 Task: Set the date metadata to "November 30, 2023".
Action: Mouse moved to (115, 16)
Screenshot: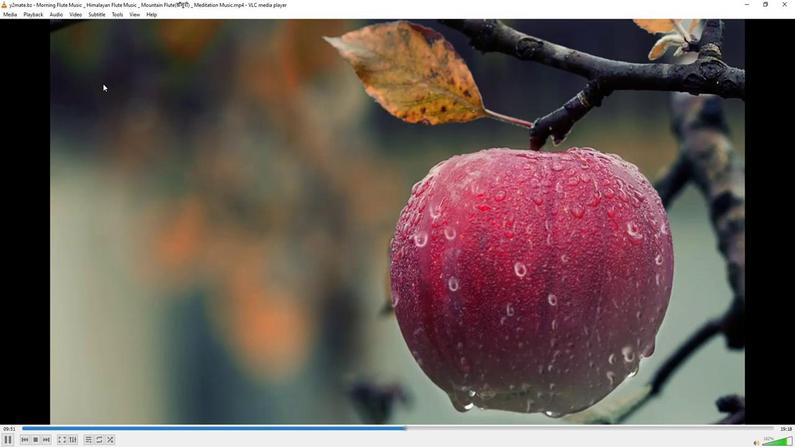 
Action: Mouse pressed left at (115, 16)
Screenshot: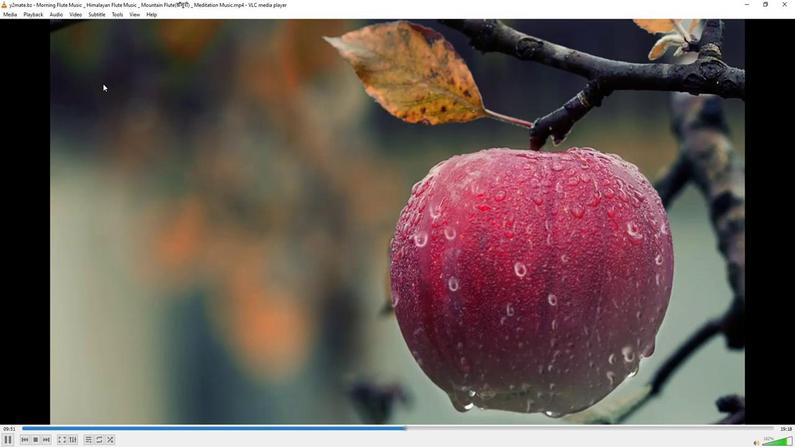 
Action: Mouse moved to (133, 114)
Screenshot: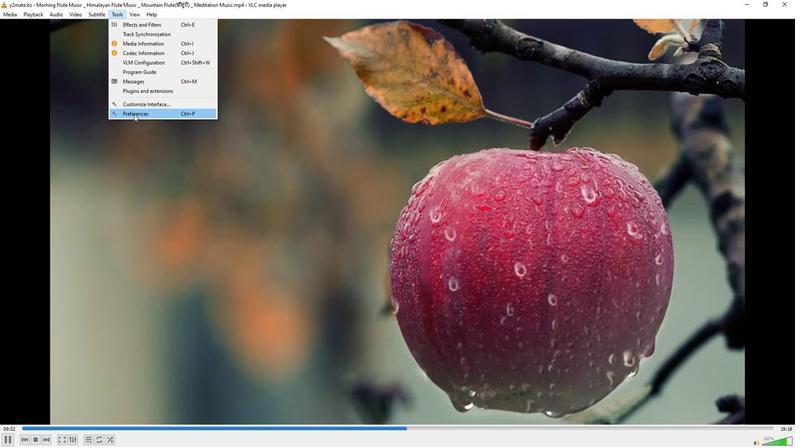 
Action: Mouse pressed left at (133, 114)
Screenshot: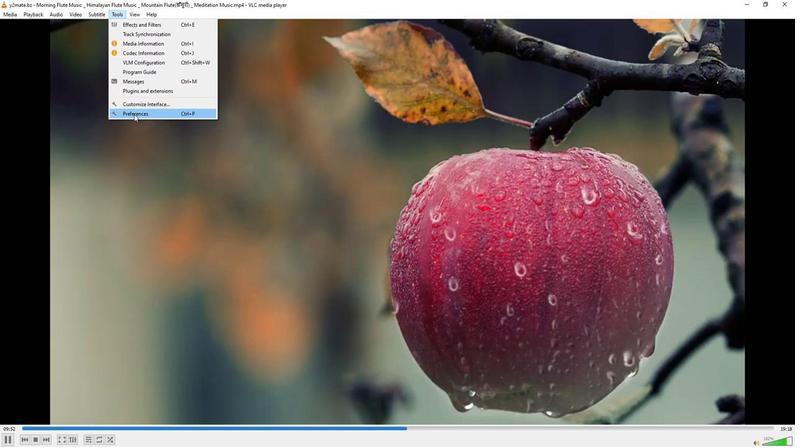 
Action: Mouse moved to (262, 364)
Screenshot: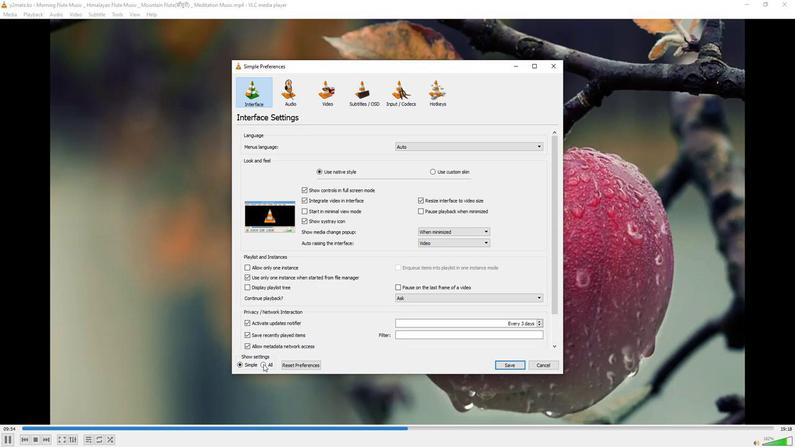 
Action: Mouse pressed left at (262, 364)
Screenshot: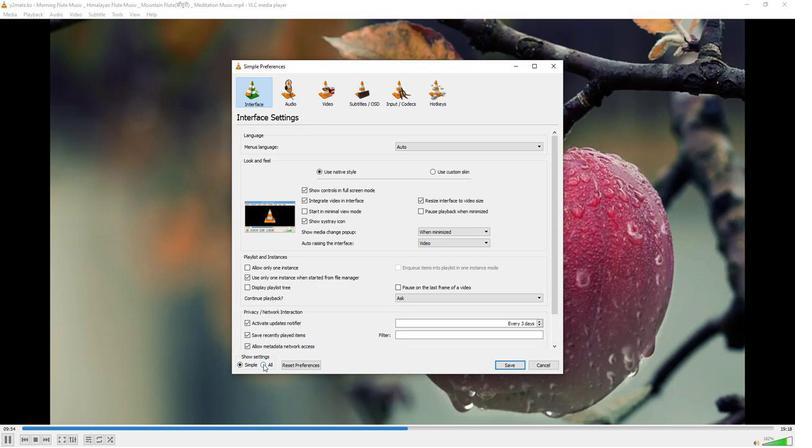 
Action: Mouse moved to (262, 212)
Screenshot: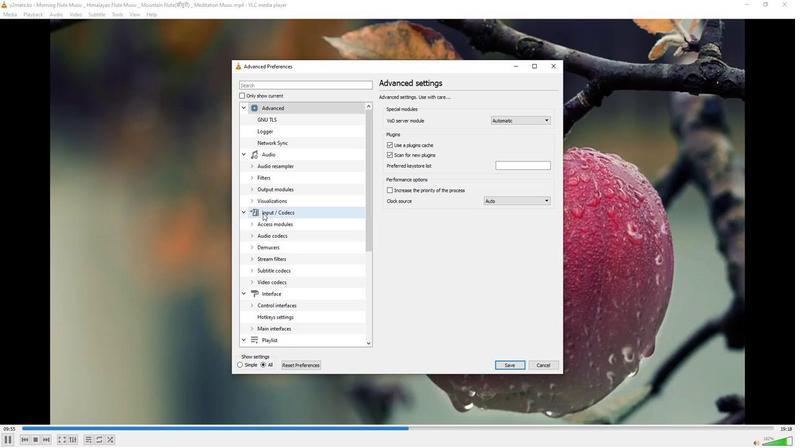 
Action: Mouse pressed left at (262, 212)
Screenshot: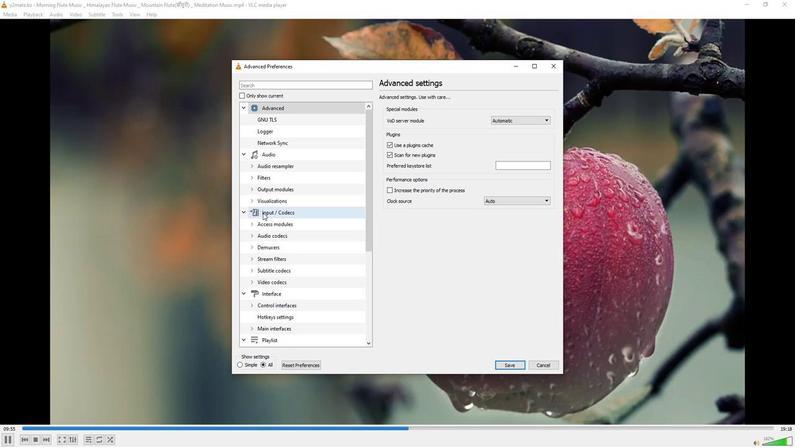 
Action: Mouse moved to (435, 319)
Screenshot: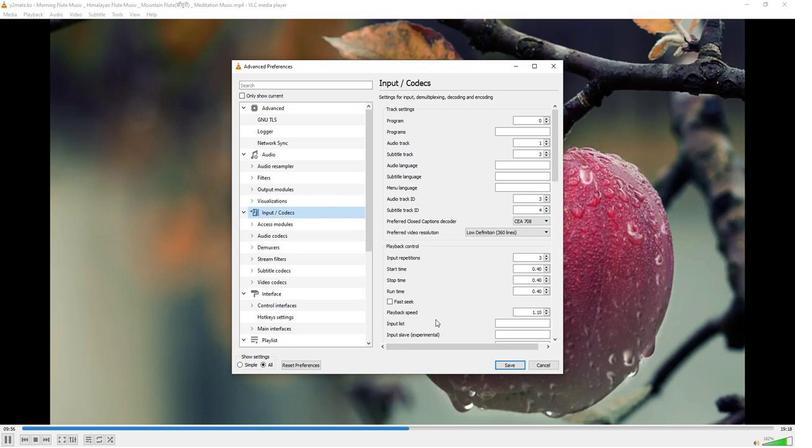 
Action: Mouse scrolled (435, 318) with delta (0, 0)
Screenshot: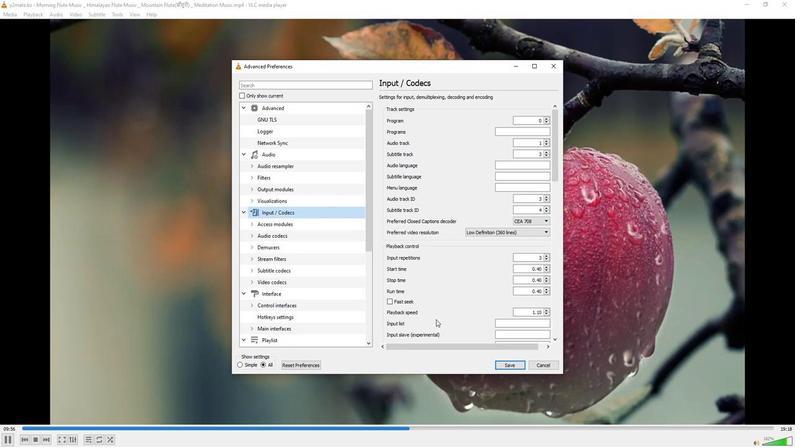 
Action: Mouse scrolled (435, 318) with delta (0, 0)
Screenshot: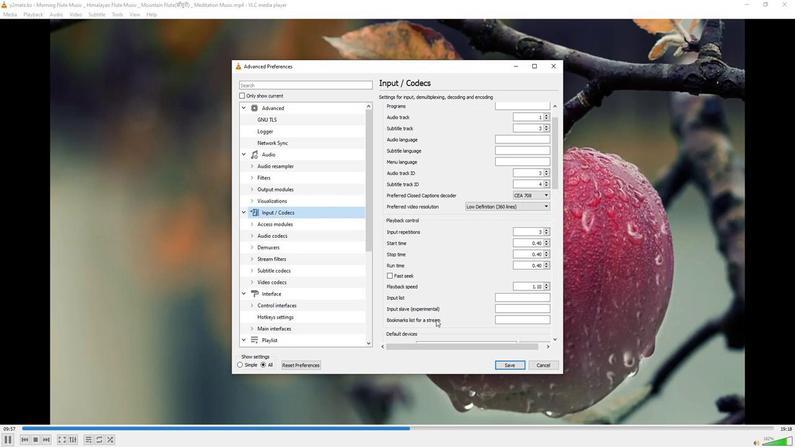 
Action: Mouse scrolled (435, 318) with delta (0, 0)
Screenshot: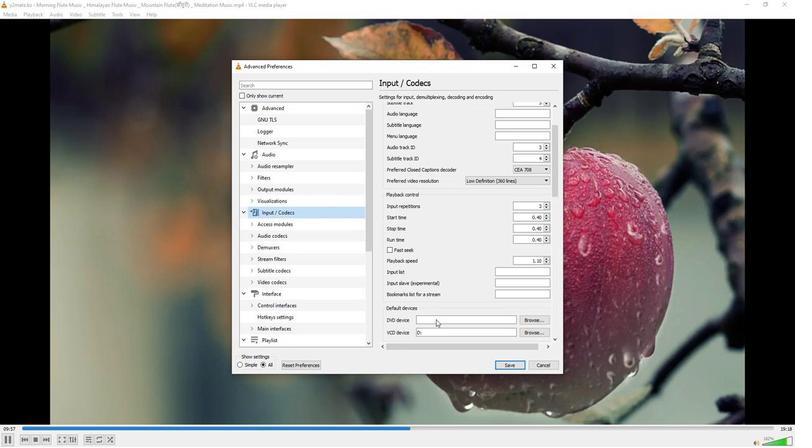 
Action: Mouse scrolled (435, 318) with delta (0, 0)
Screenshot: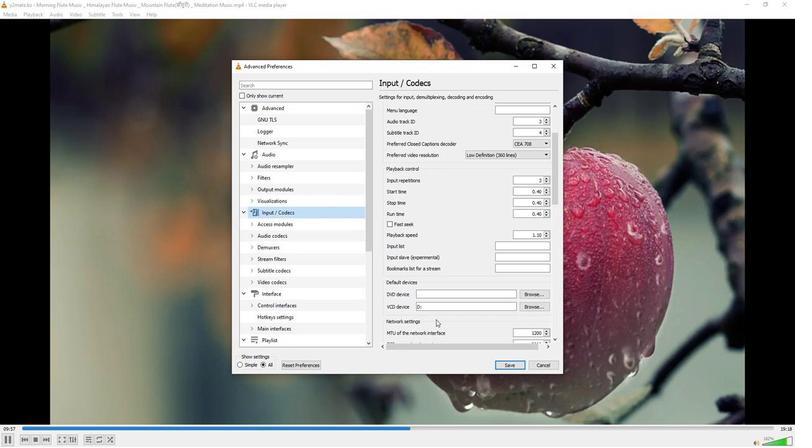 
Action: Mouse scrolled (435, 318) with delta (0, 0)
Screenshot: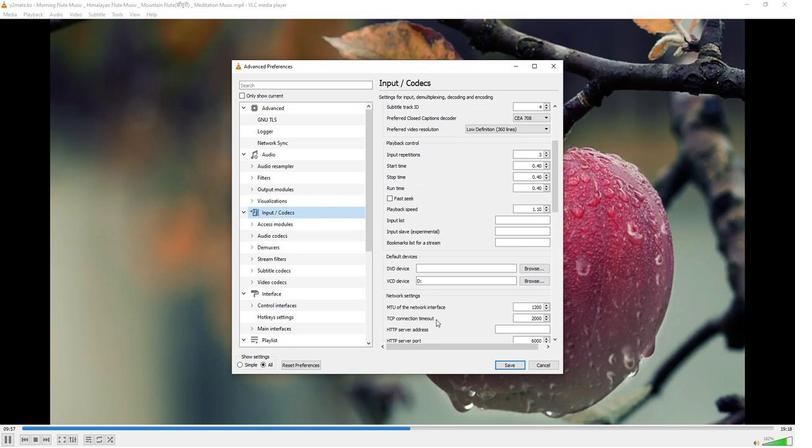
Action: Mouse scrolled (435, 318) with delta (0, 0)
Screenshot: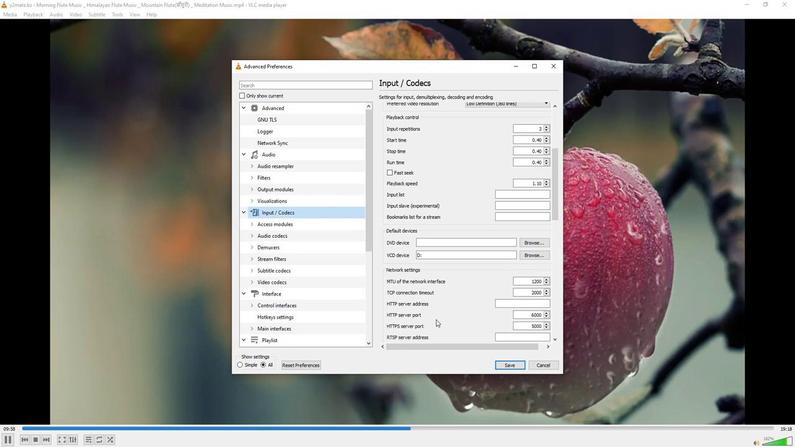 
Action: Mouse scrolled (435, 318) with delta (0, 0)
Screenshot: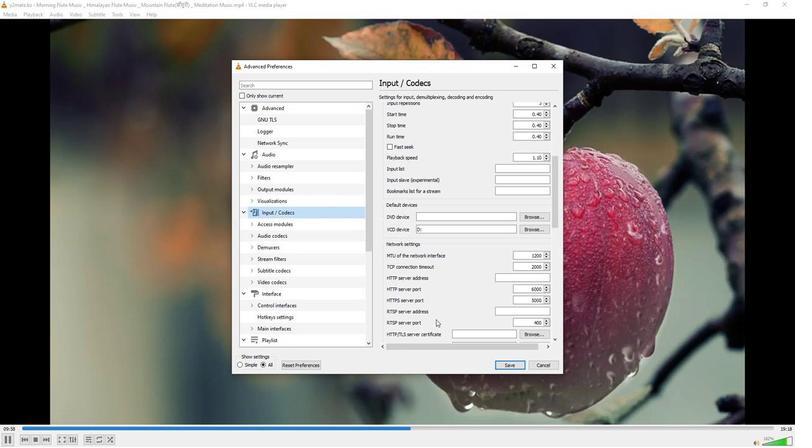 
Action: Mouse scrolled (435, 318) with delta (0, 0)
Screenshot: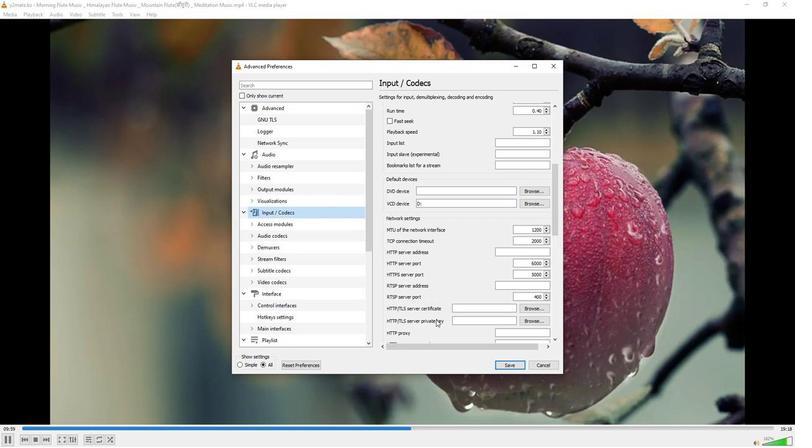 
Action: Mouse scrolled (435, 318) with delta (0, 0)
Screenshot: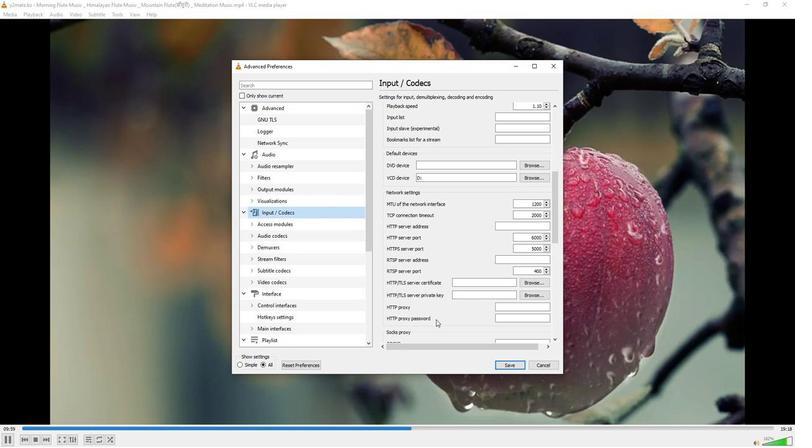 
Action: Mouse scrolled (435, 318) with delta (0, 0)
Screenshot: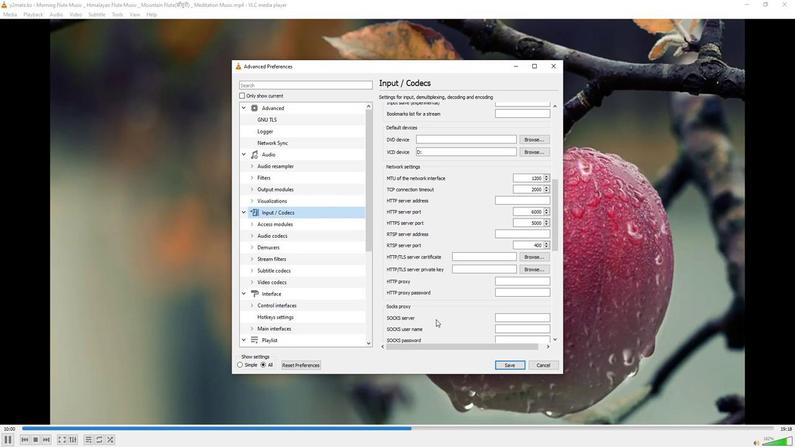 
Action: Mouse scrolled (435, 318) with delta (0, 0)
Screenshot: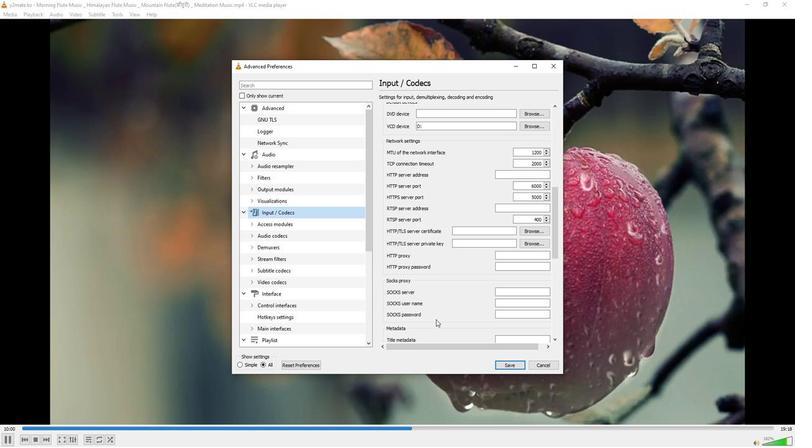 
Action: Mouse scrolled (435, 318) with delta (0, 0)
Screenshot: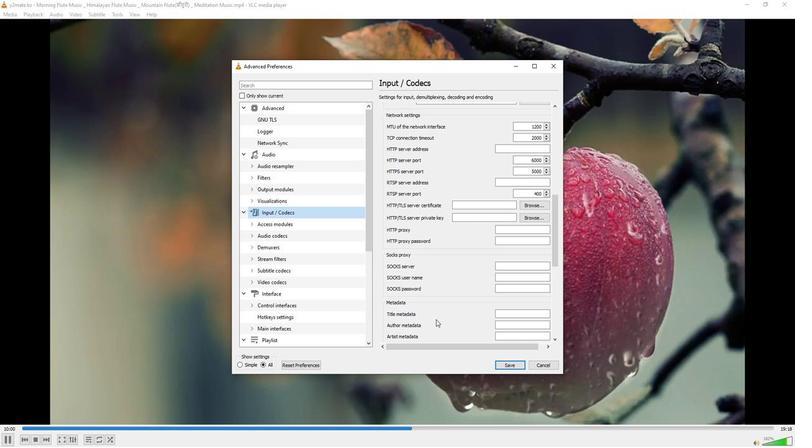 
Action: Mouse scrolled (435, 318) with delta (0, 0)
Screenshot: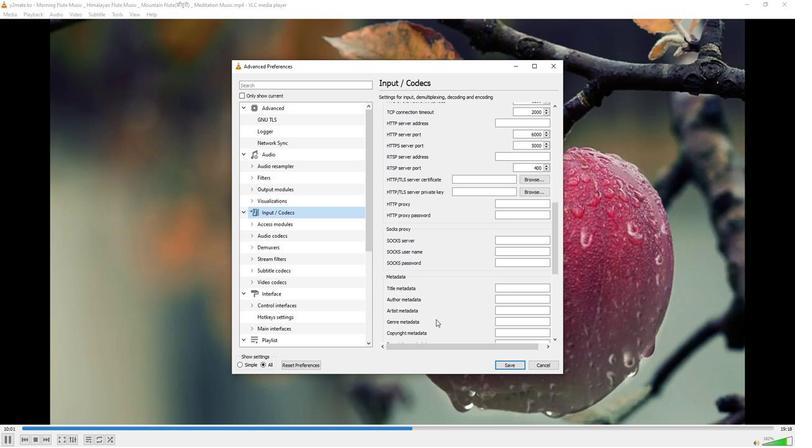 
Action: Mouse scrolled (435, 318) with delta (0, 0)
Screenshot: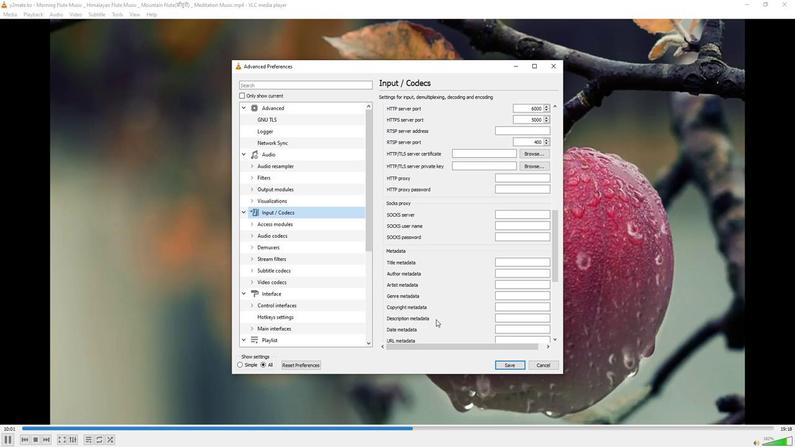 
Action: Mouse scrolled (435, 318) with delta (0, 0)
Screenshot: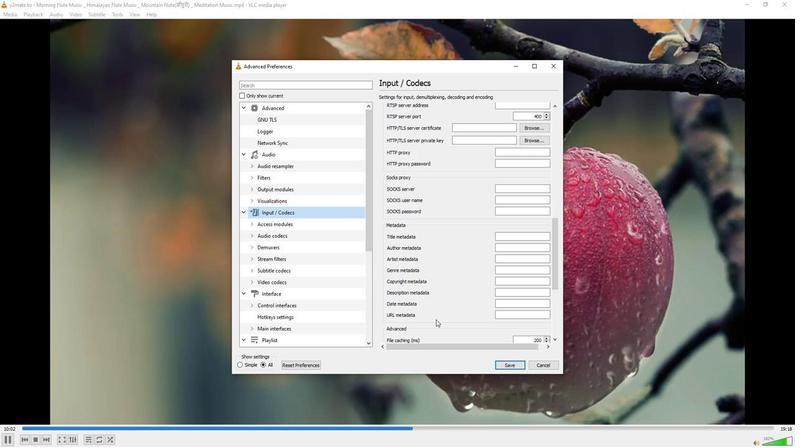 
Action: Mouse moved to (505, 279)
Screenshot: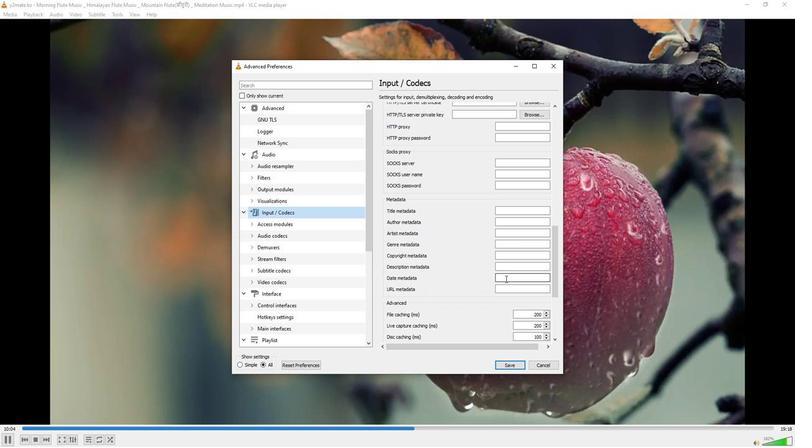
Action: Mouse pressed left at (505, 279)
Screenshot: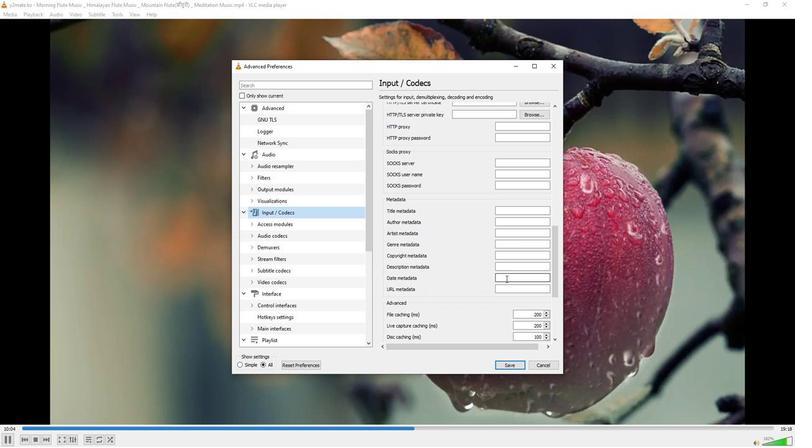 
Action: Key pressed <Key.shift><Key.shift>November<Key.space>30,<Key.space>2023
Screenshot: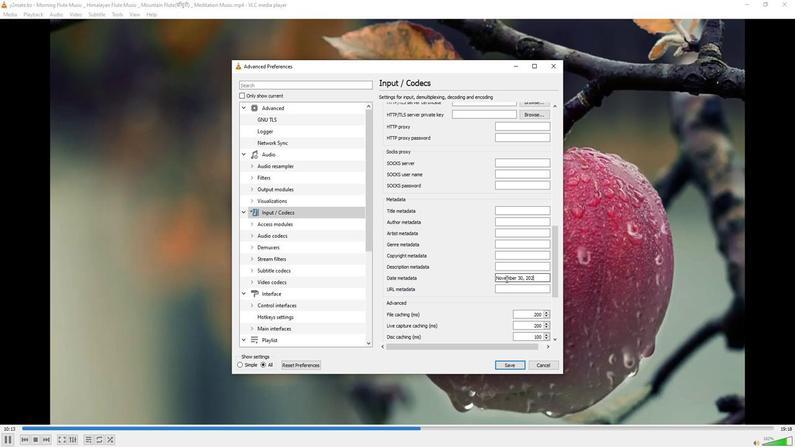 
